 Task: AddAyush98111@gmail.com as Team Member of Scrum Project Project0000000017 in Jira. AddMailaustralia7@gmail.com as Team Member of Scrum Project Project0000000017 in Jira. AddVinnyoffice2@gmail.com as Team Member of Scrum Project Project0000000018 in Jira. AddCarxxstreet791@gmail.com as Team Member of Scrum Project Project0000000018 in Jira. AssignAyush98111@gmail.com as Project Lead of Scrum Project Project0000000017 in Jira
Action: Mouse moved to (409, 275)
Screenshot: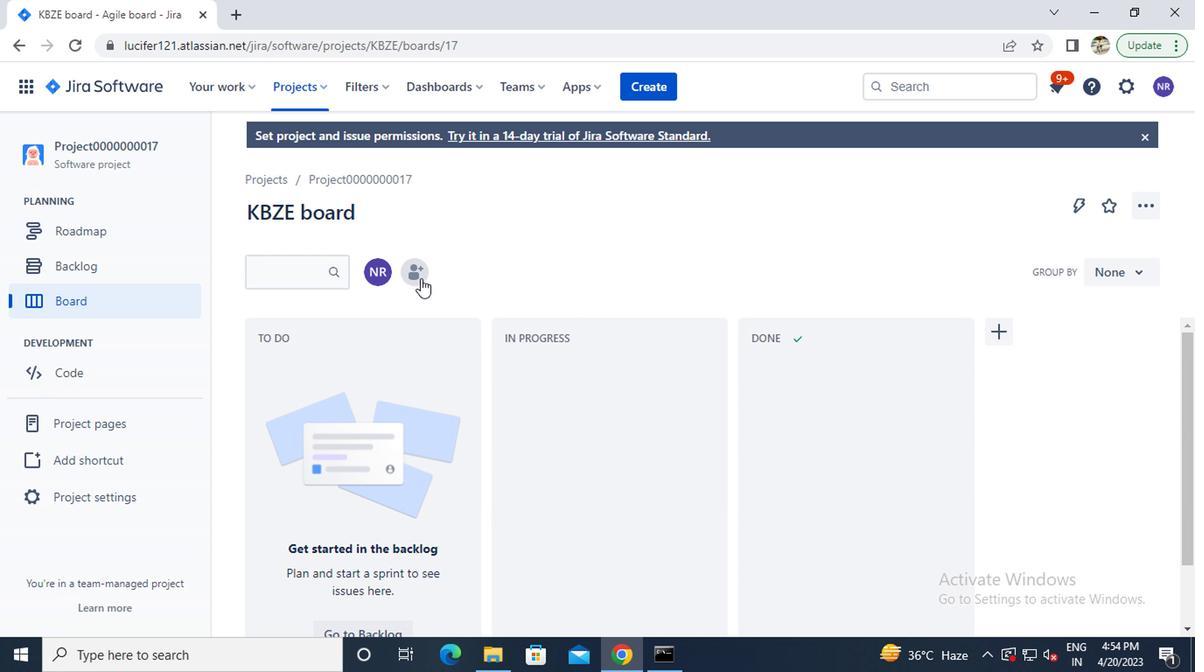 
Action: Mouse pressed left at (409, 275)
Screenshot: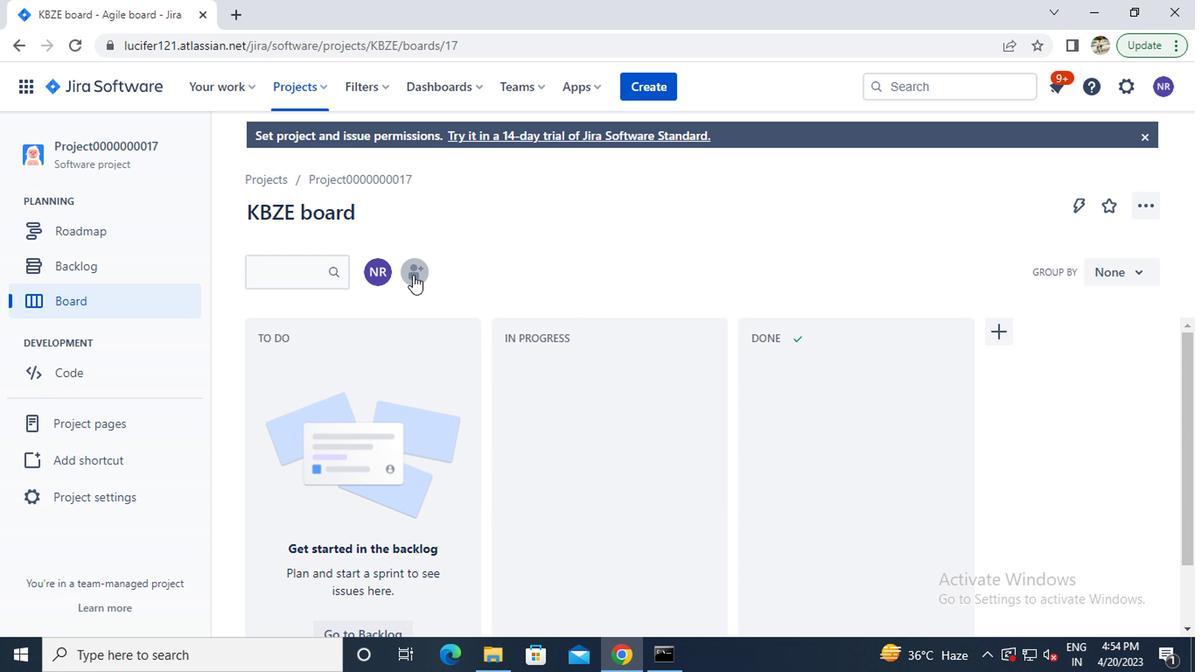 
Action: Mouse moved to (468, 193)
Screenshot: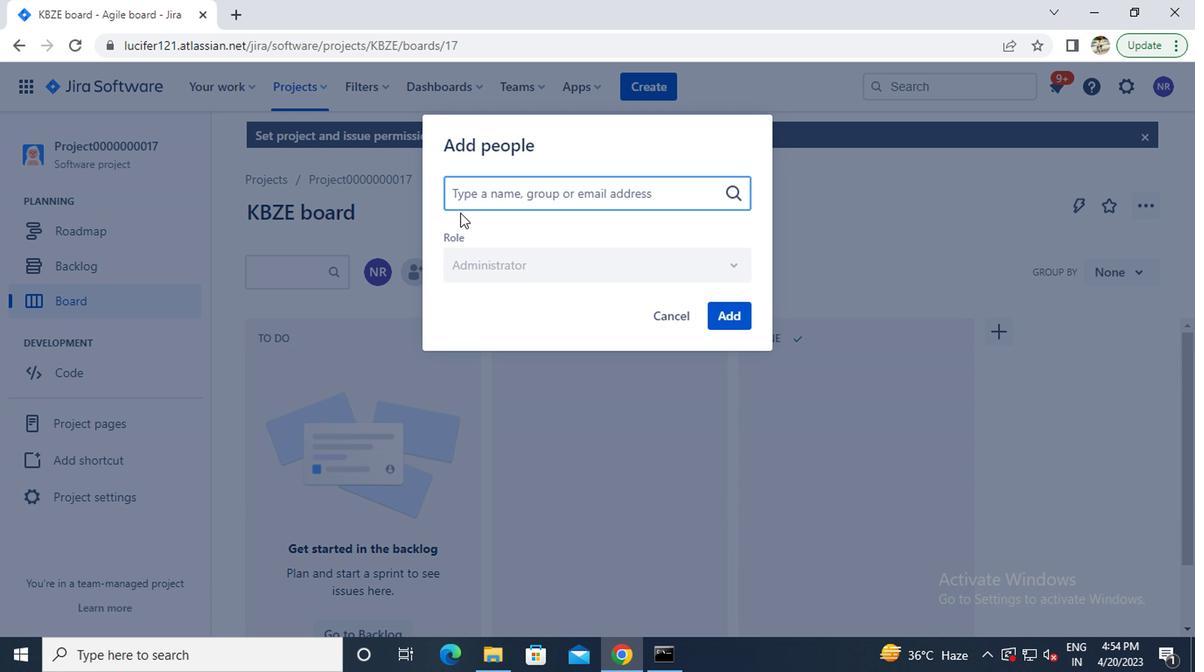 
Action: Key pressed <Key.caps_lock>a<Key.caps_lock>y
Screenshot: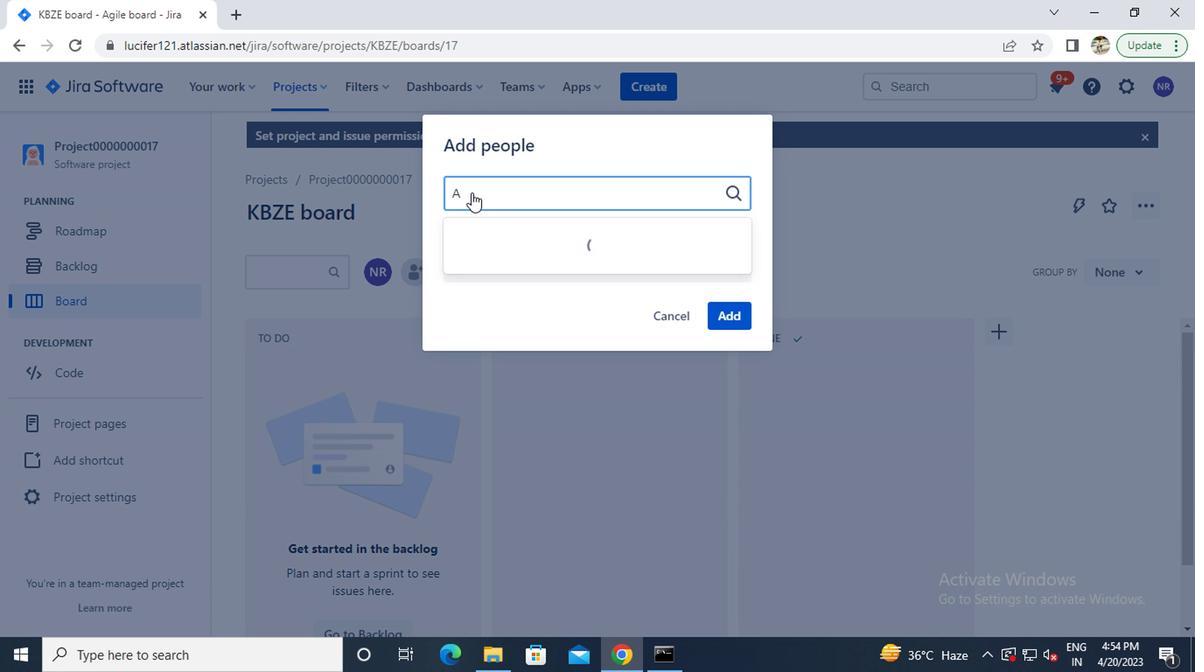 
Action: Mouse moved to (488, 231)
Screenshot: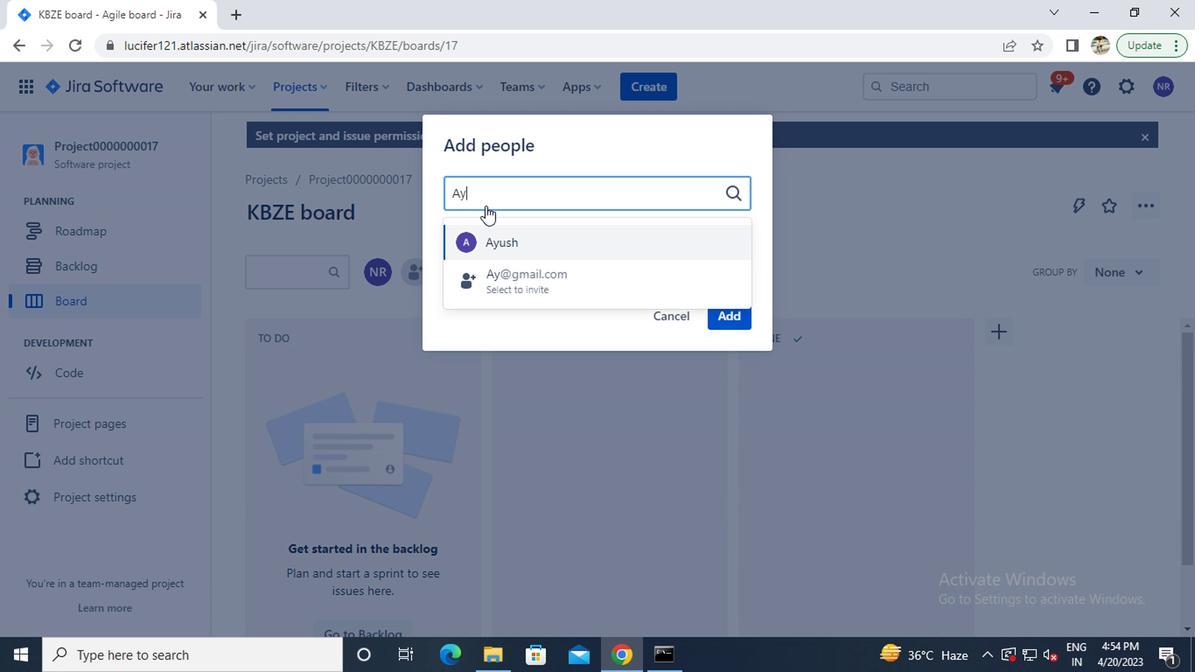 
Action: Mouse pressed left at (488, 231)
Screenshot: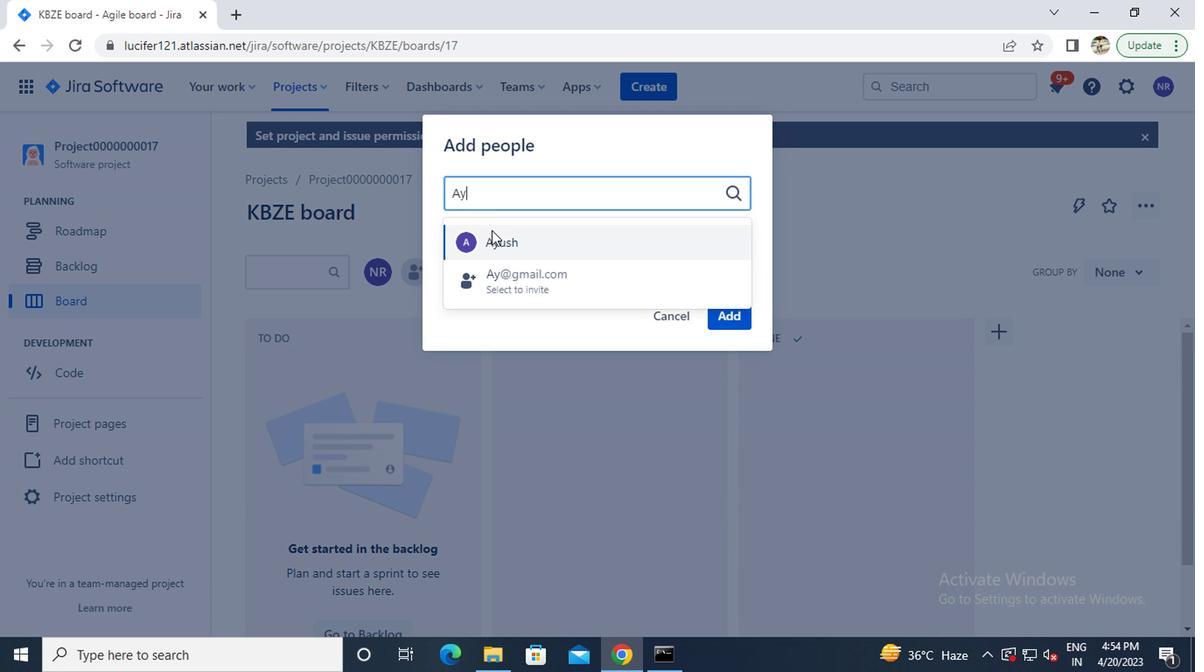 
Action: Key pressed <Key.caps_lock>m<Key.caps_lock>ail
Screenshot: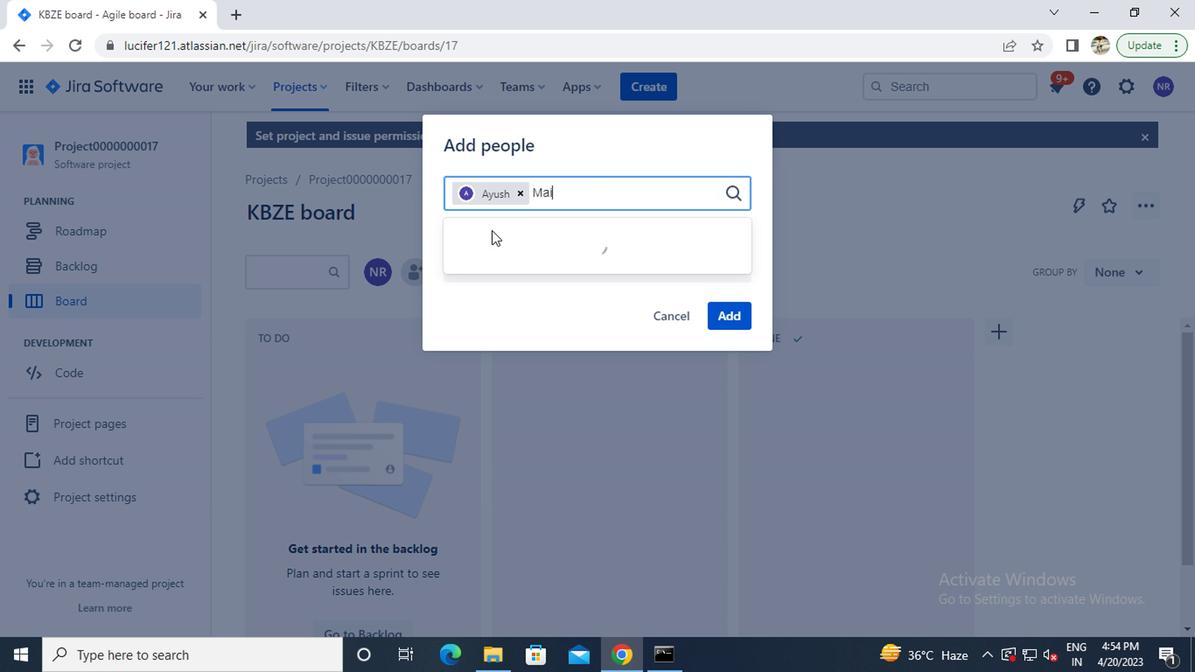 
Action: Mouse moved to (502, 270)
Screenshot: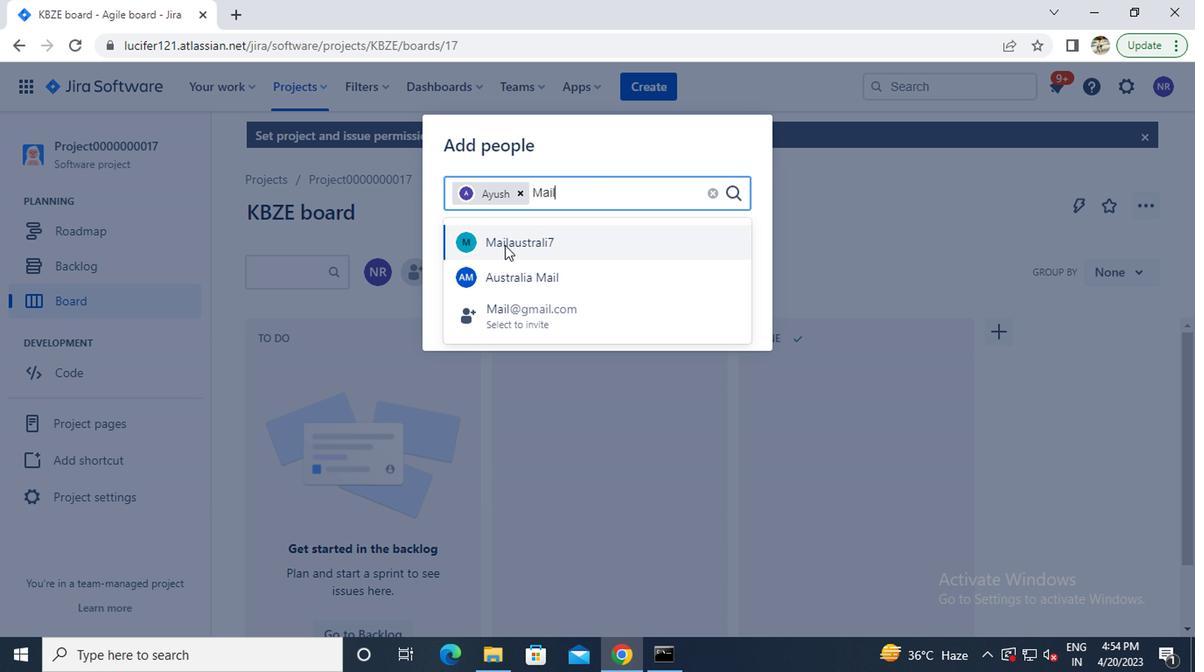 
Action: Mouse pressed left at (502, 270)
Screenshot: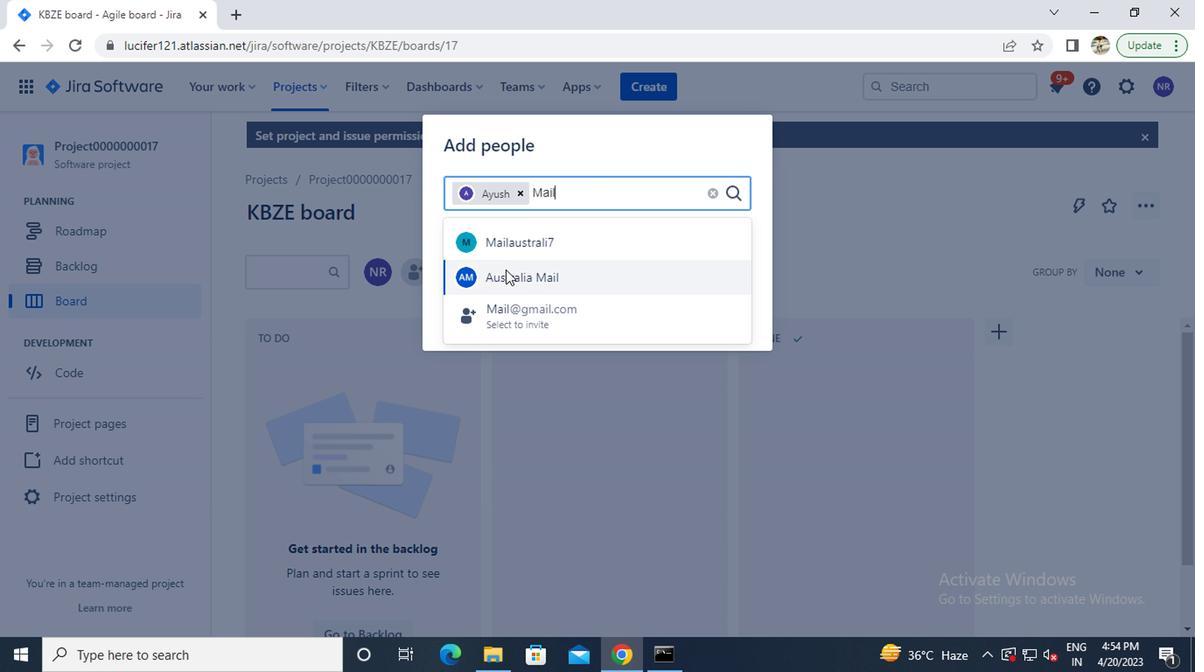 
Action: Mouse moved to (720, 334)
Screenshot: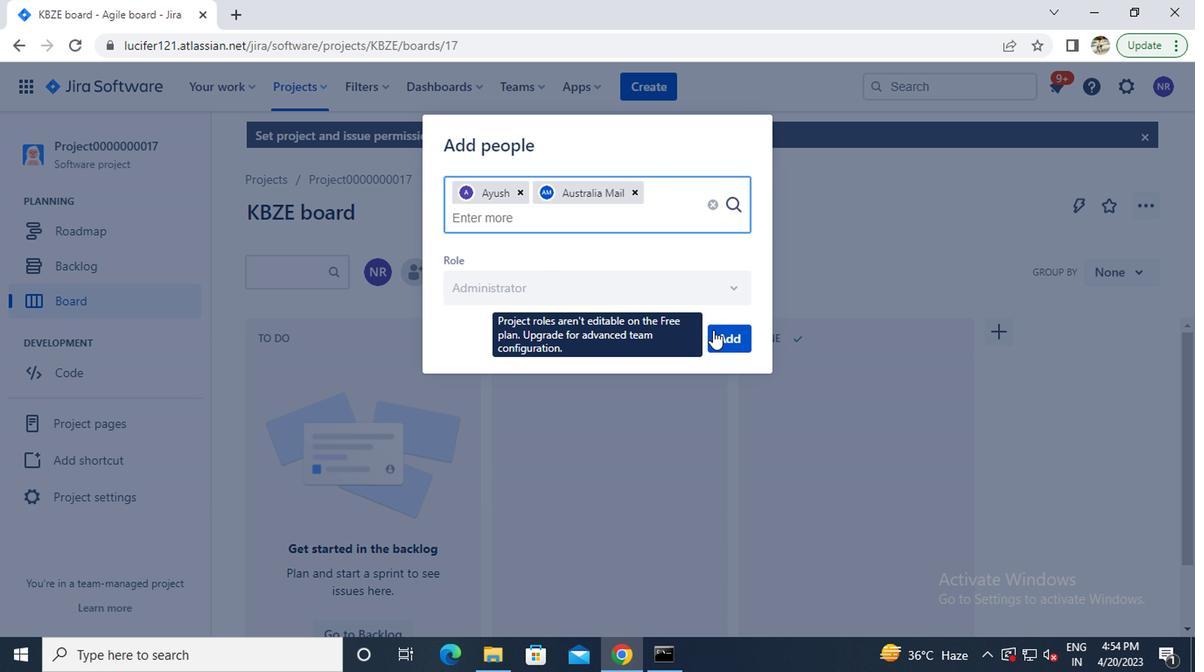 
Action: Mouse pressed left at (720, 334)
Screenshot: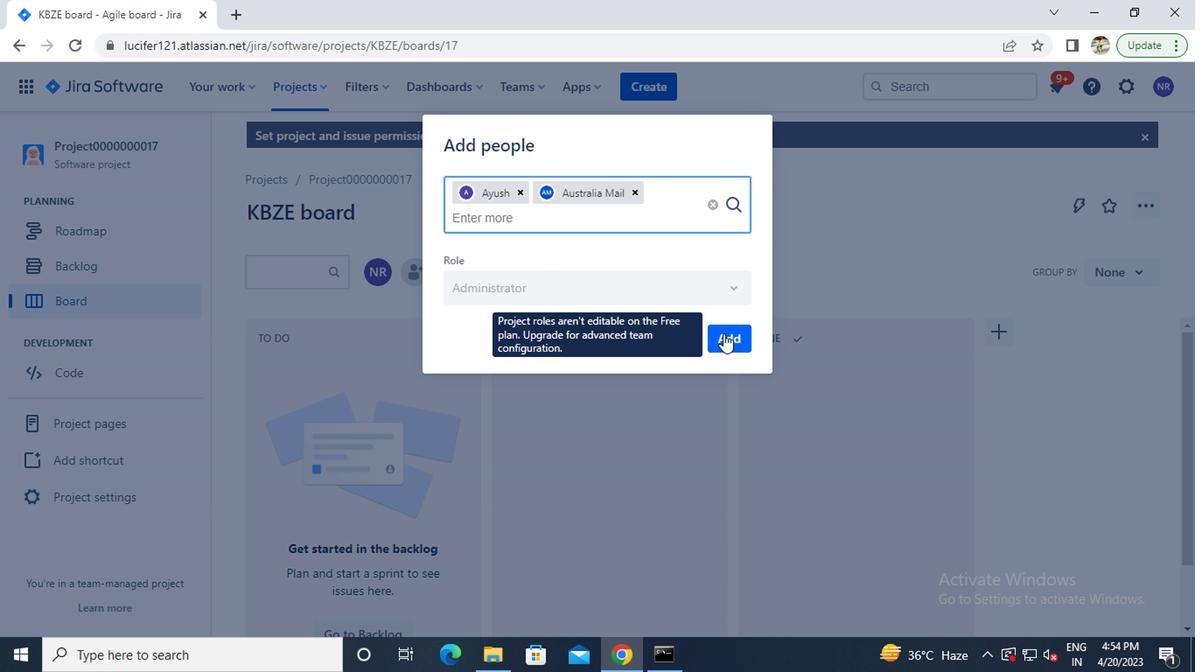 
Action: Mouse moved to (315, 85)
Screenshot: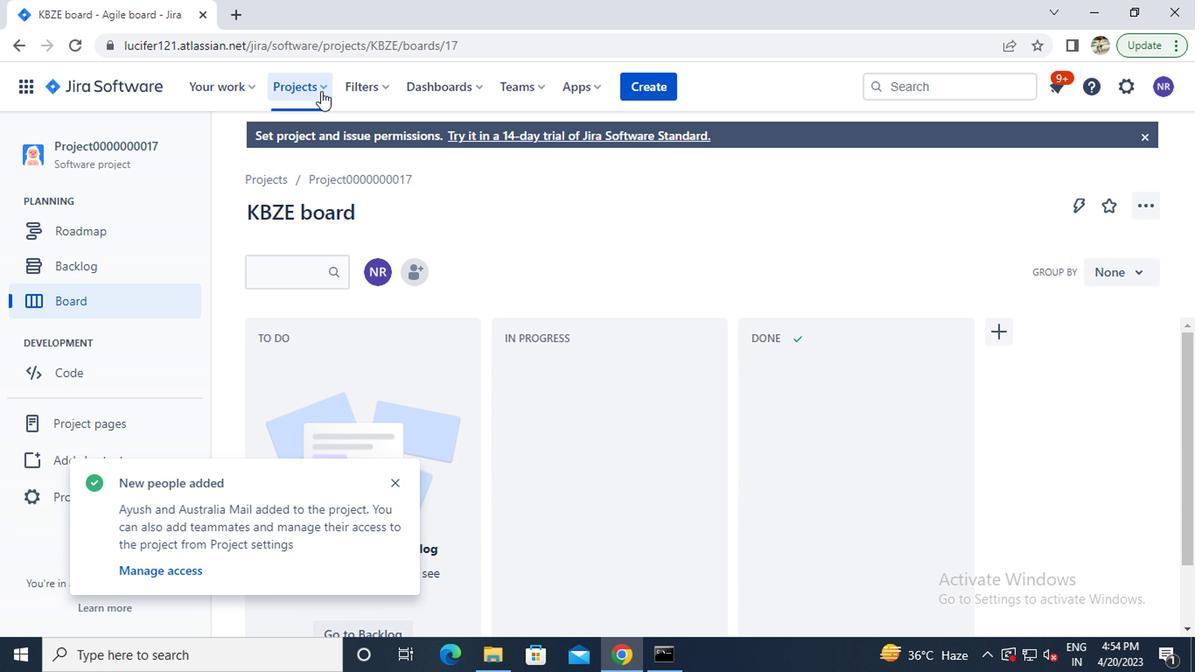 
Action: Mouse pressed left at (315, 85)
Screenshot: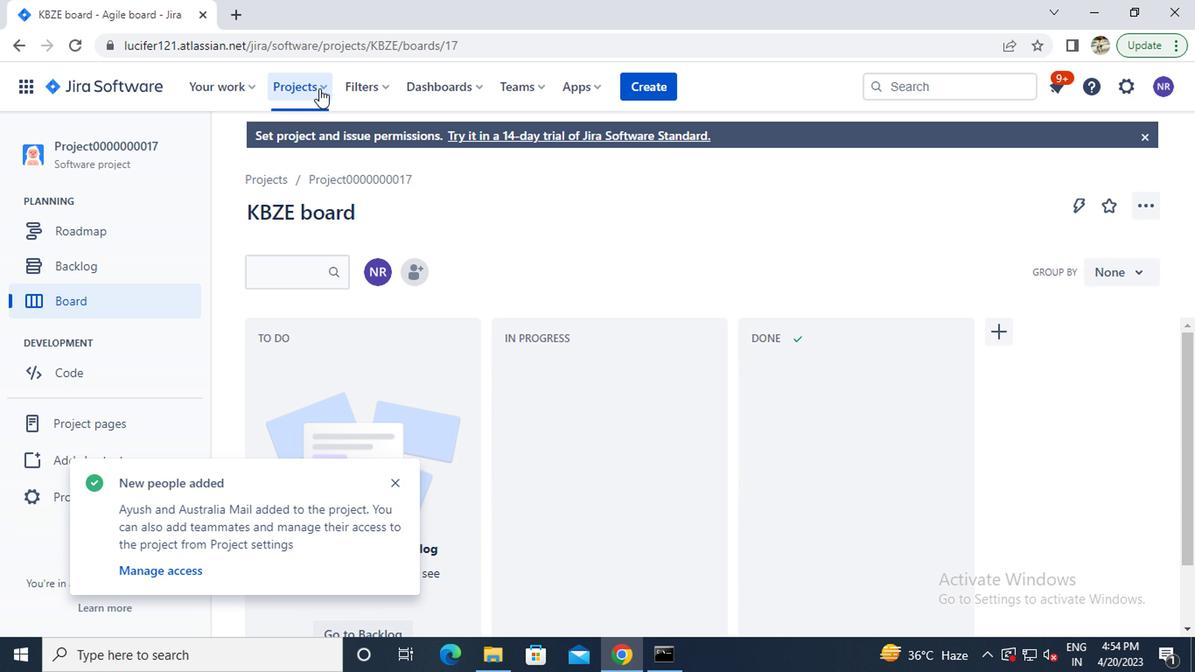 
Action: Mouse moved to (359, 198)
Screenshot: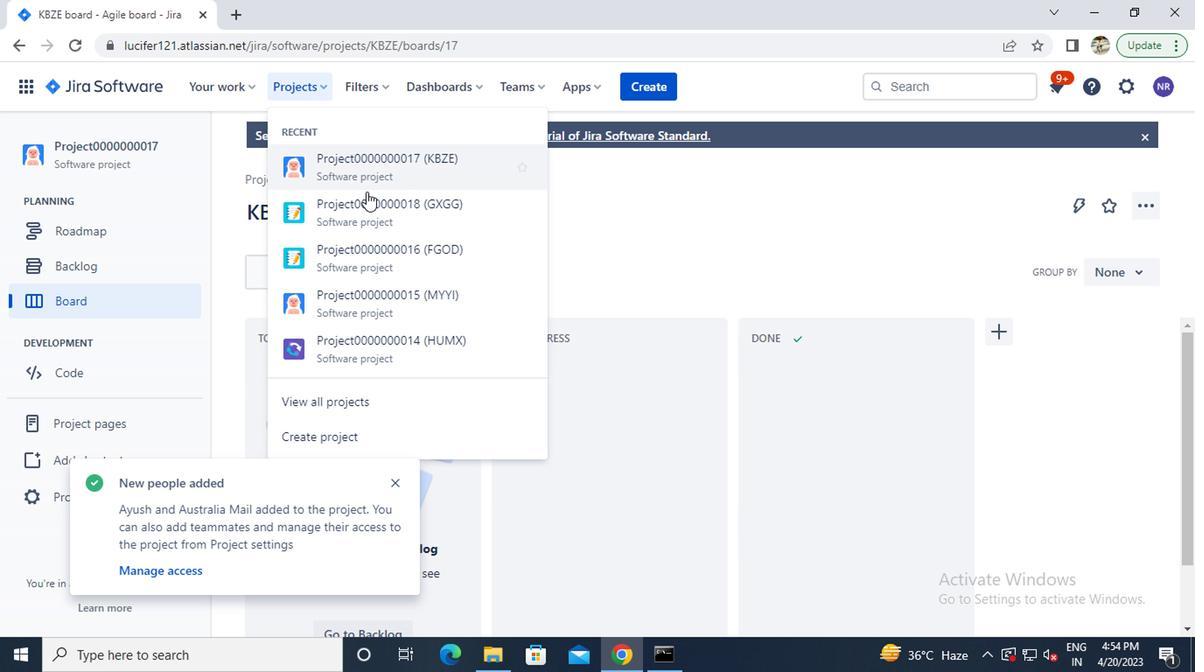 
Action: Mouse pressed left at (359, 198)
Screenshot: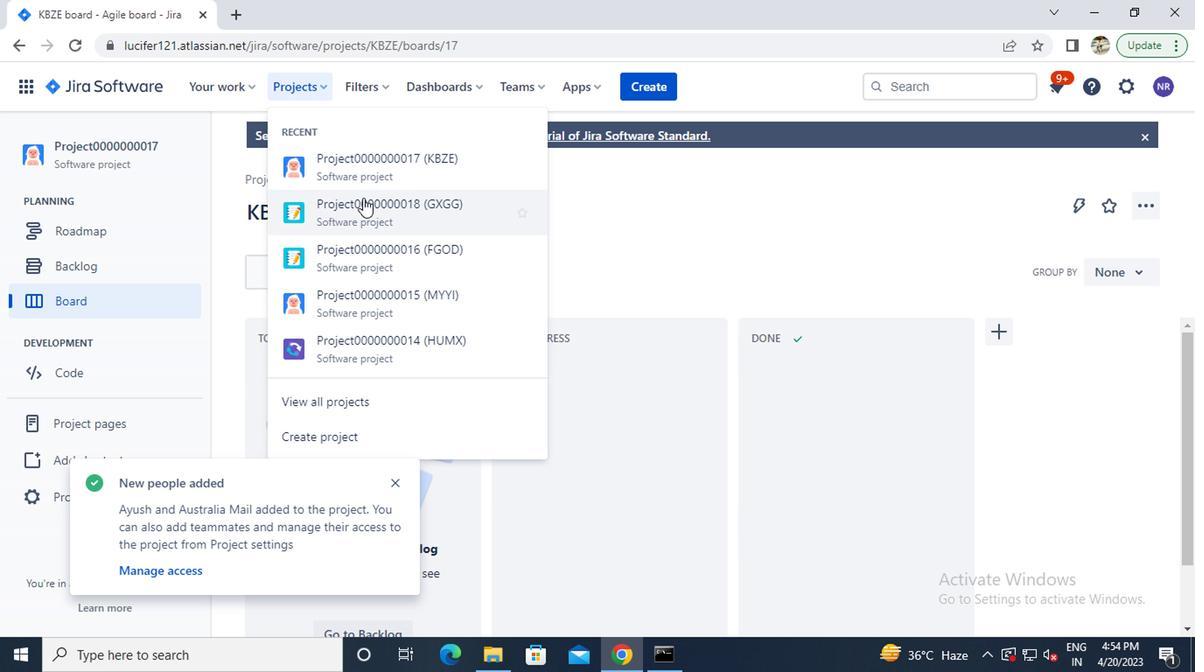 
Action: Mouse moved to (404, 274)
Screenshot: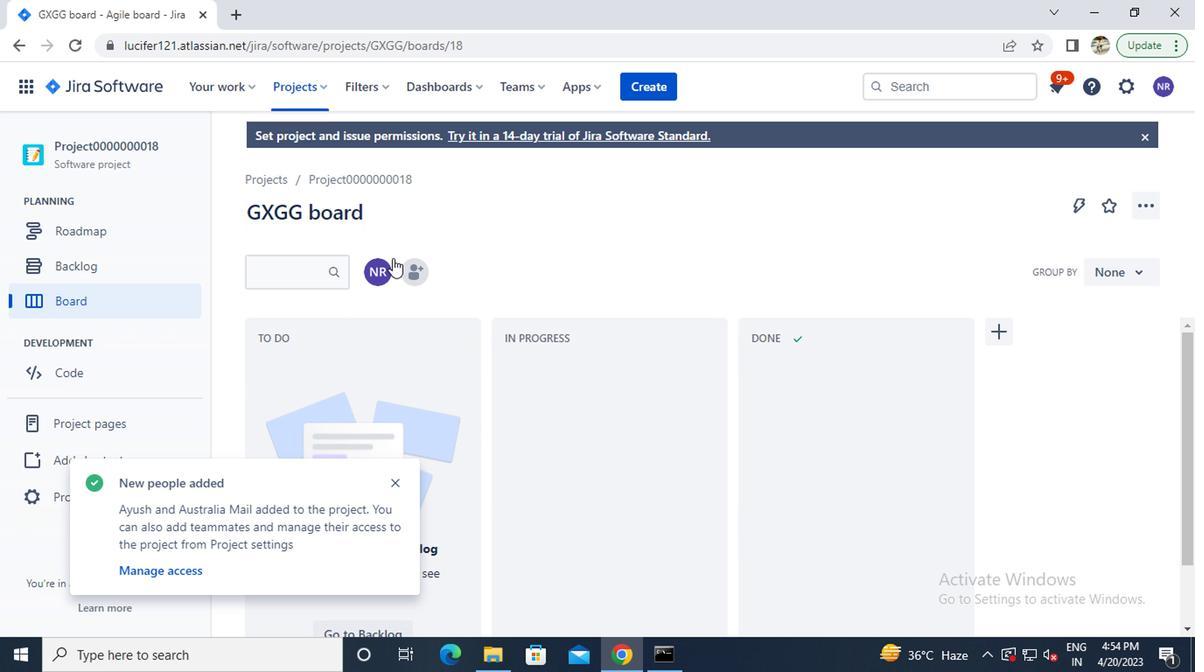 
Action: Mouse pressed left at (404, 274)
Screenshot: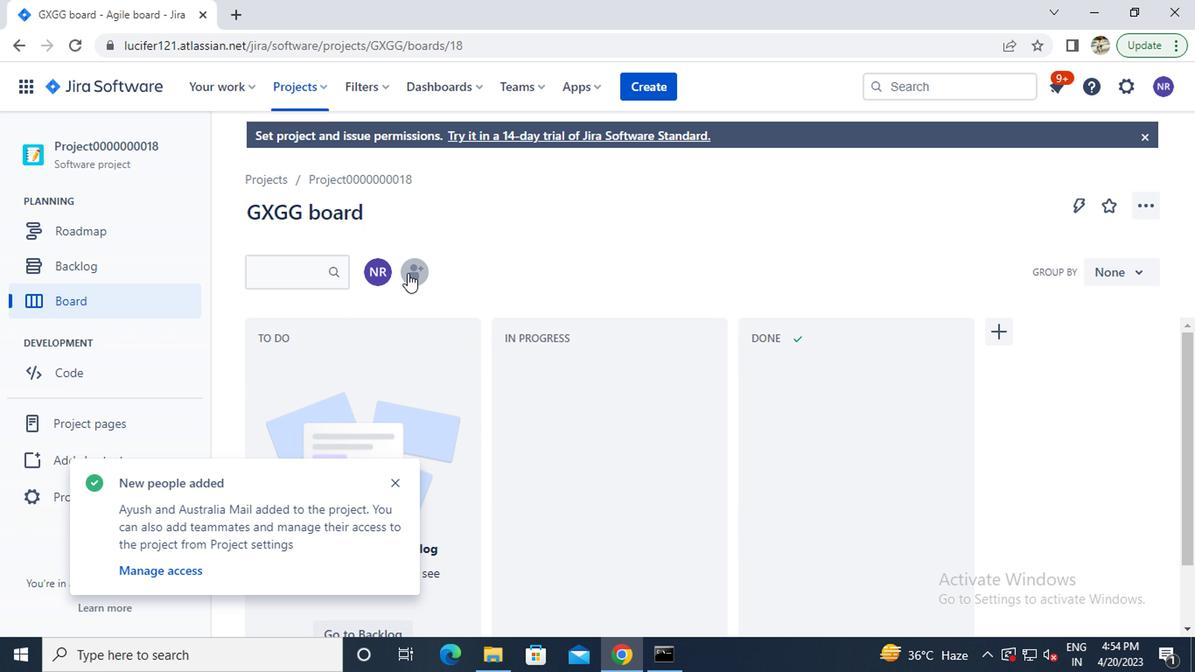 
Action: Key pressed <Key.caps_lock>v<Key.caps_lock>inn
Screenshot: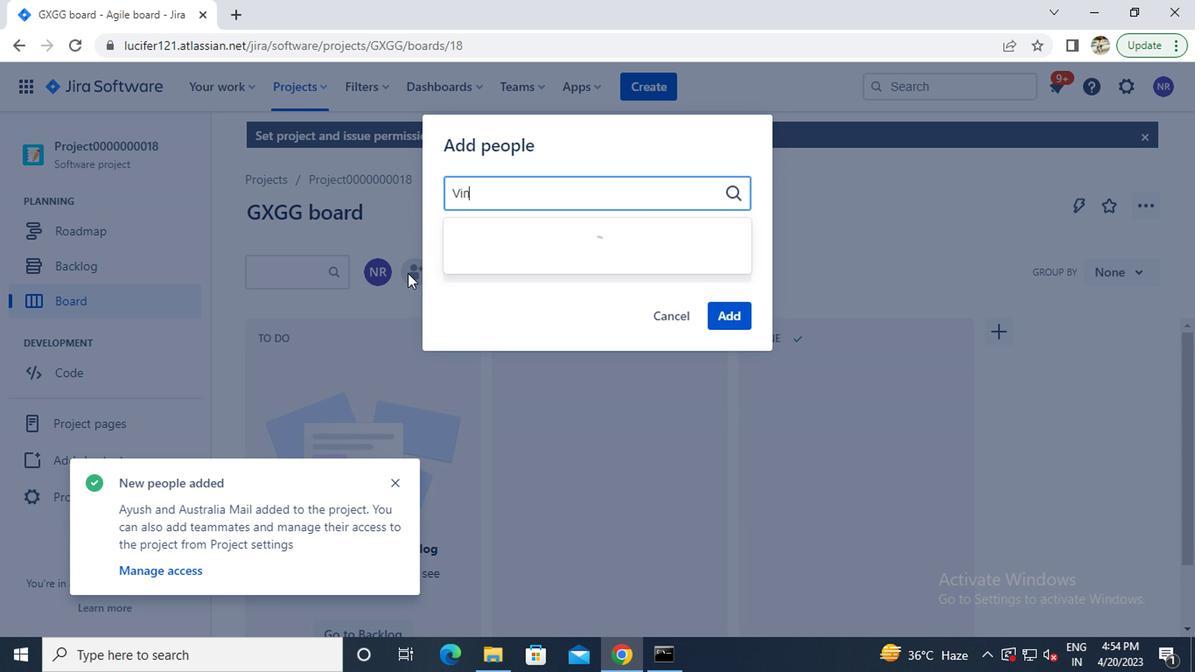 
Action: Mouse moved to (502, 246)
Screenshot: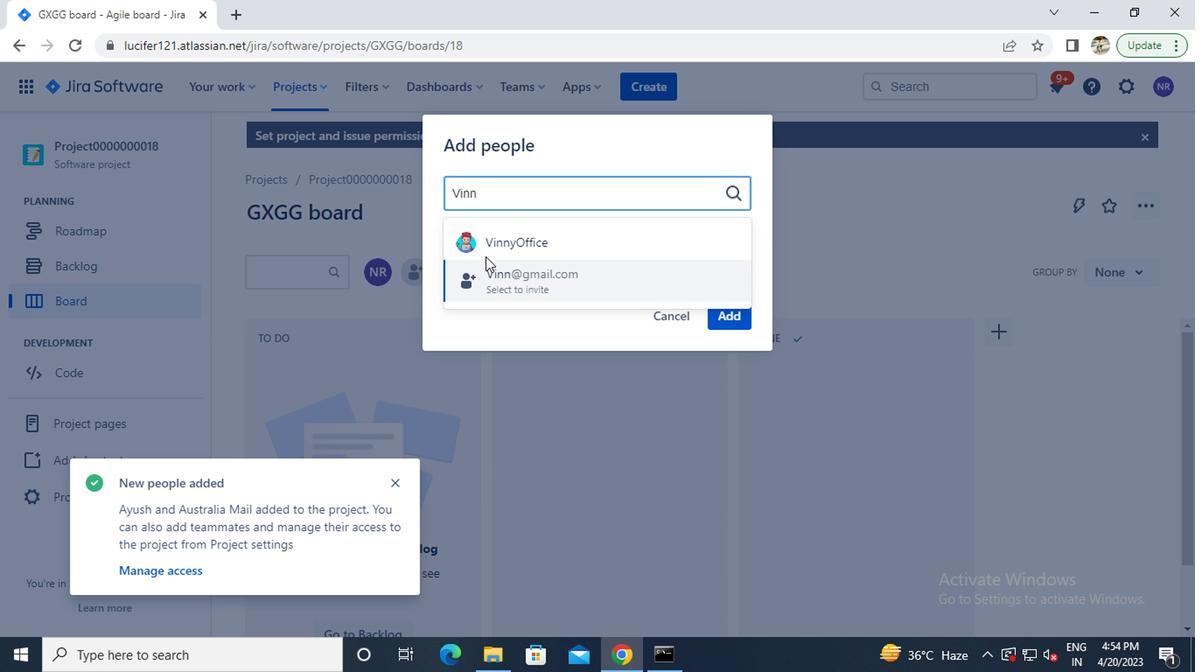 
Action: Mouse pressed left at (502, 246)
Screenshot: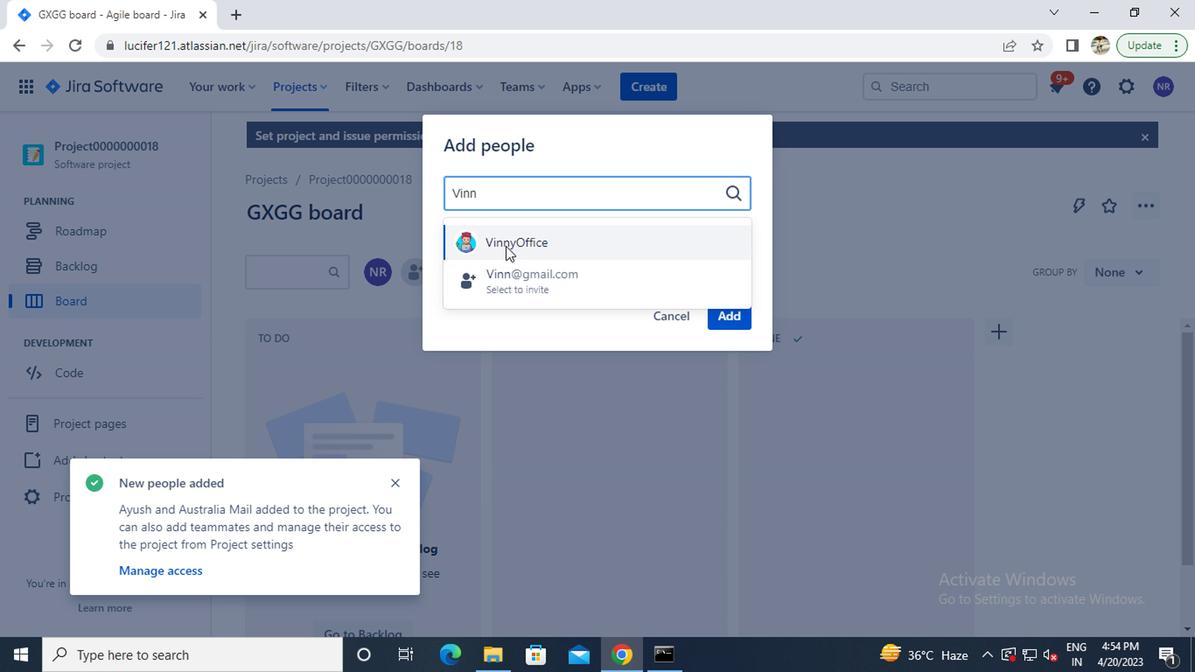 
Action: Key pressed <Key.caps_lock>c<Key.caps_lock>ar
Screenshot: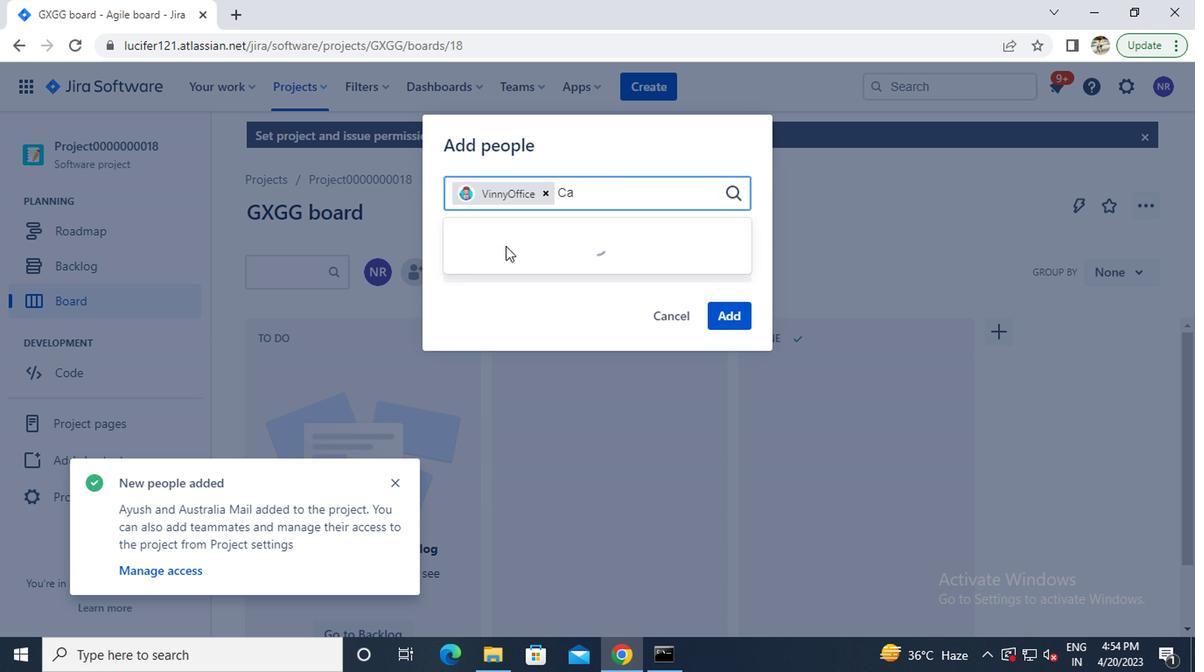 
Action: Mouse moved to (503, 236)
Screenshot: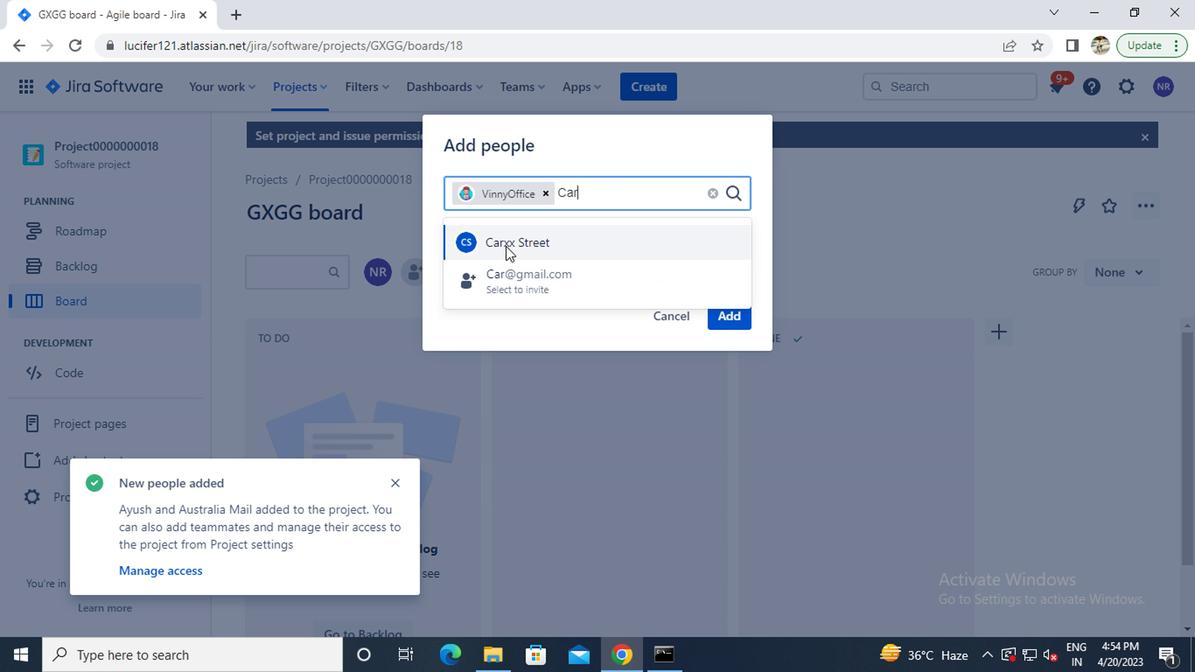 
Action: Mouse pressed left at (503, 236)
Screenshot: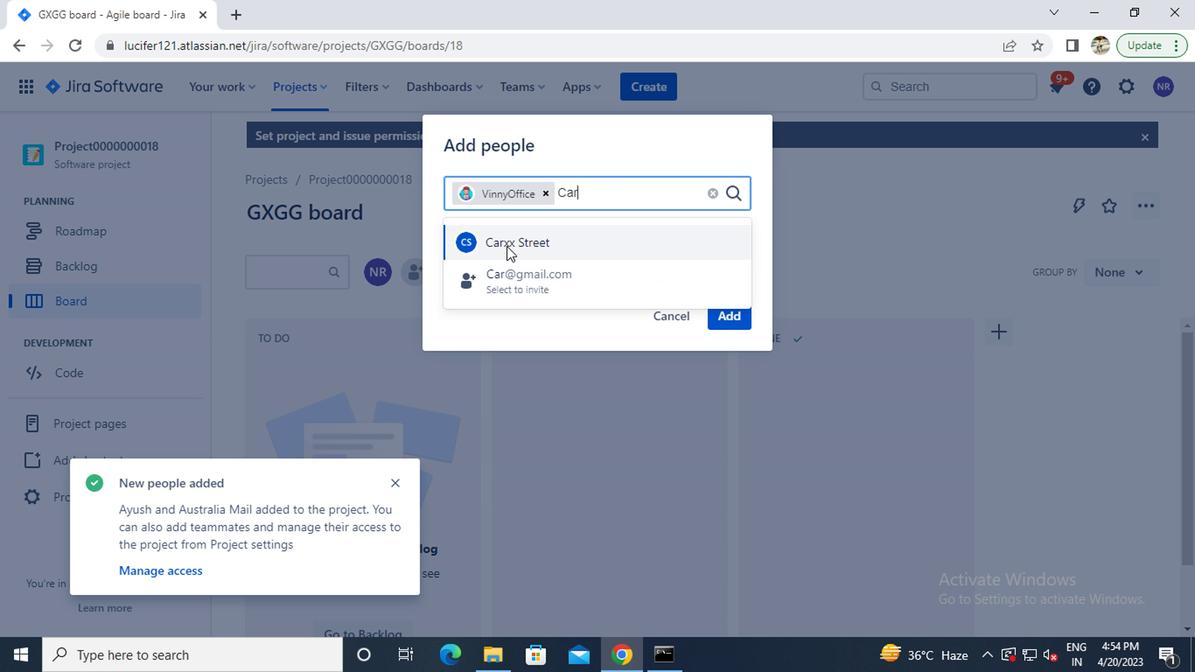 
Action: Mouse moved to (721, 341)
Screenshot: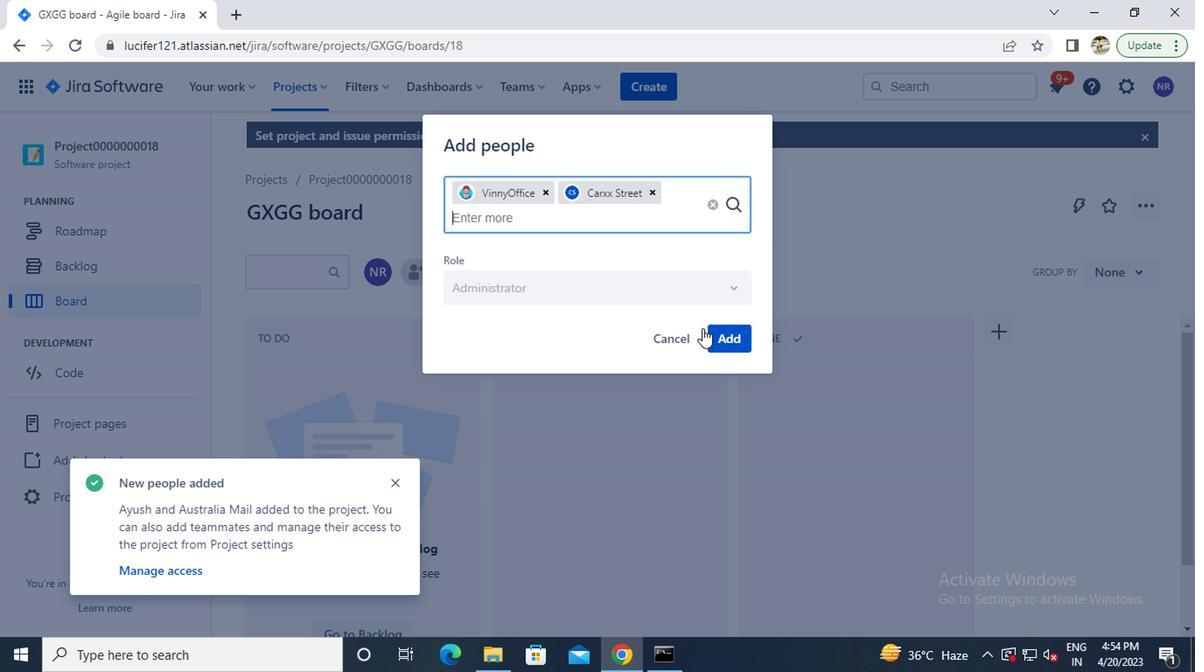 
Action: Mouse pressed left at (721, 341)
Screenshot: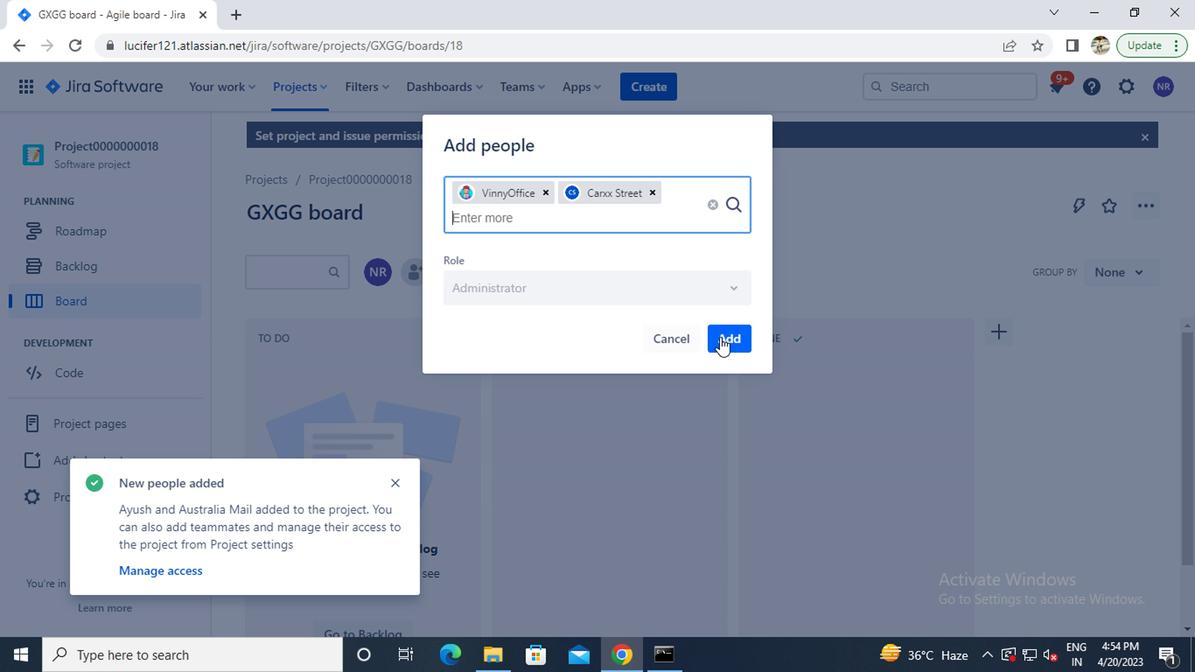 
Action: Mouse moved to (291, 89)
Screenshot: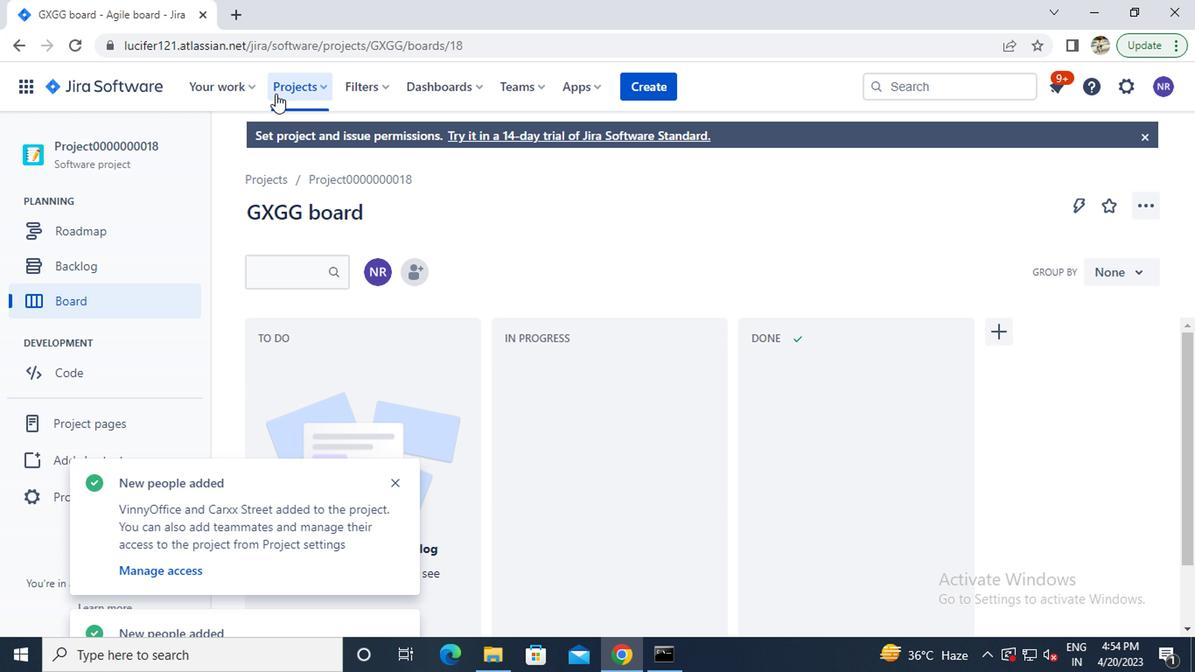 
Action: Mouse pressed left at (291, 89)
Screenshot: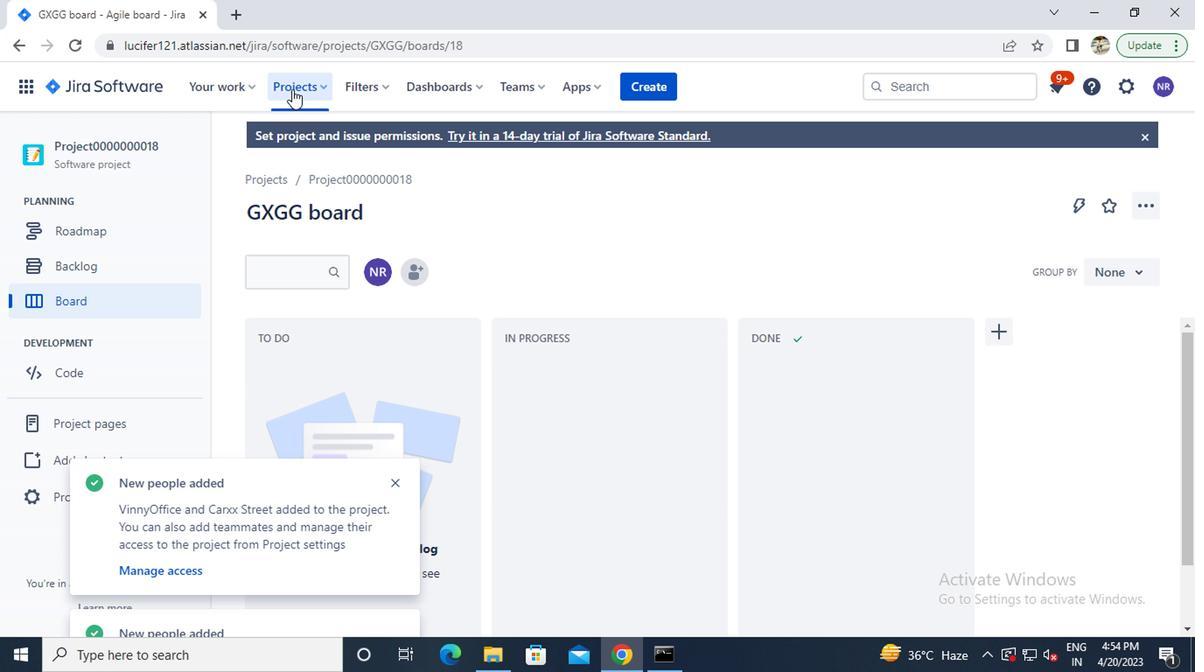 
Action: Mouse moved to (334, 204)
Screenshot: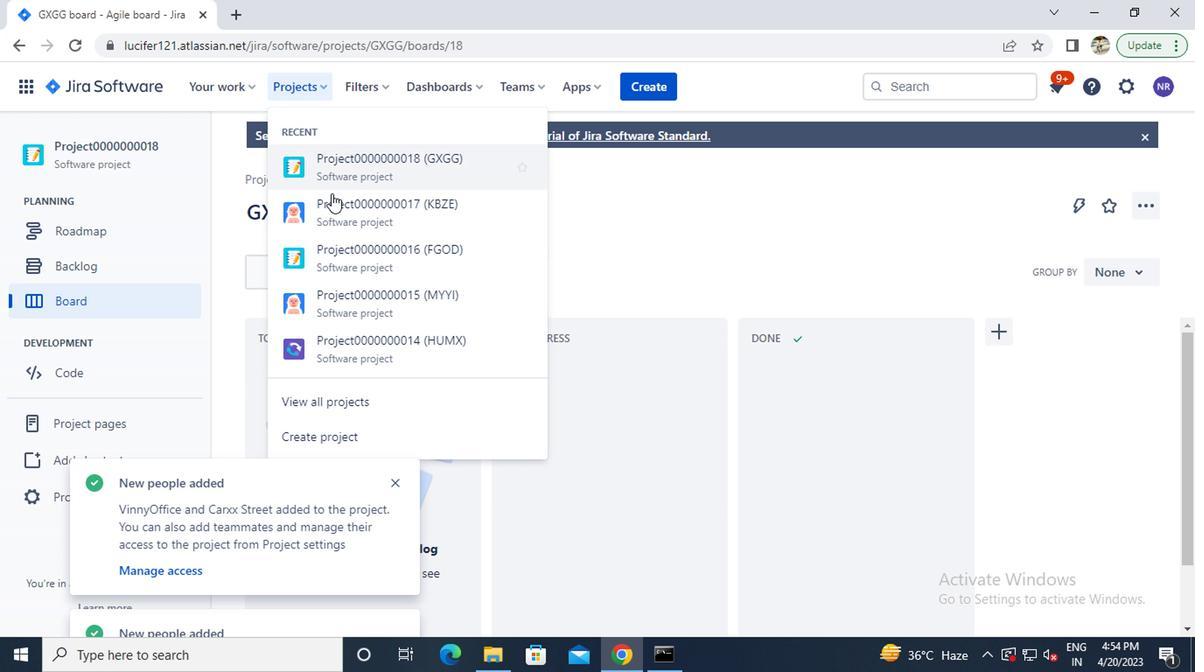 
Action: Mouse pressed left at (334, 204)
Screenshot: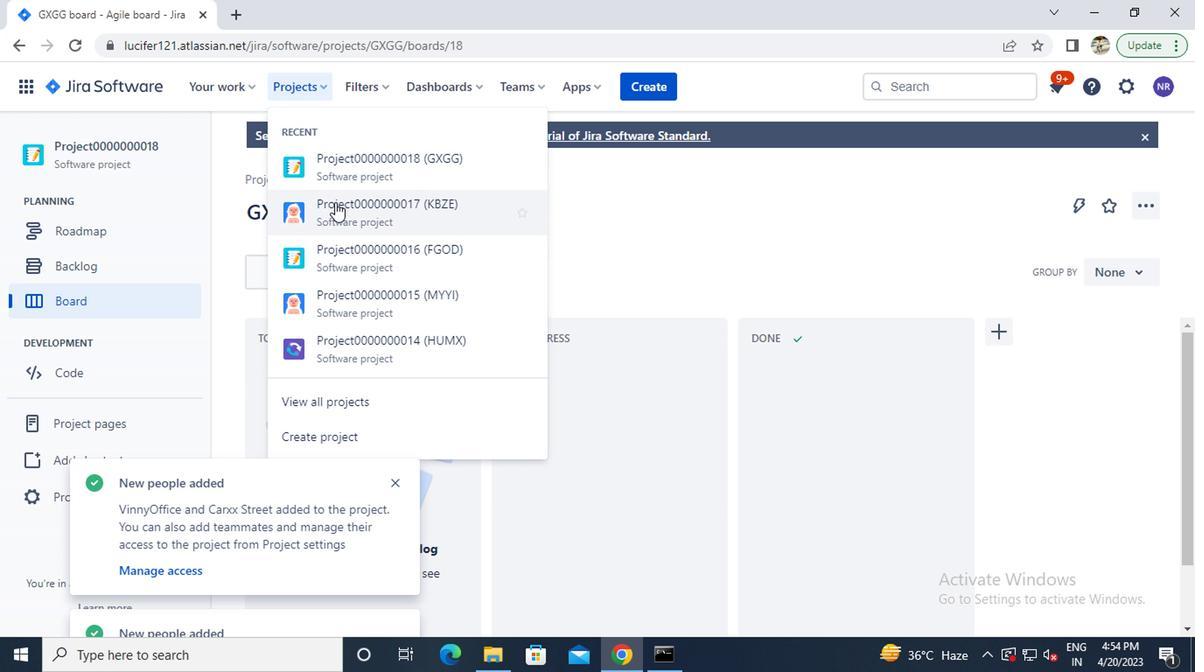 
Action: Mouse moved to (51, 495)
Screenshot: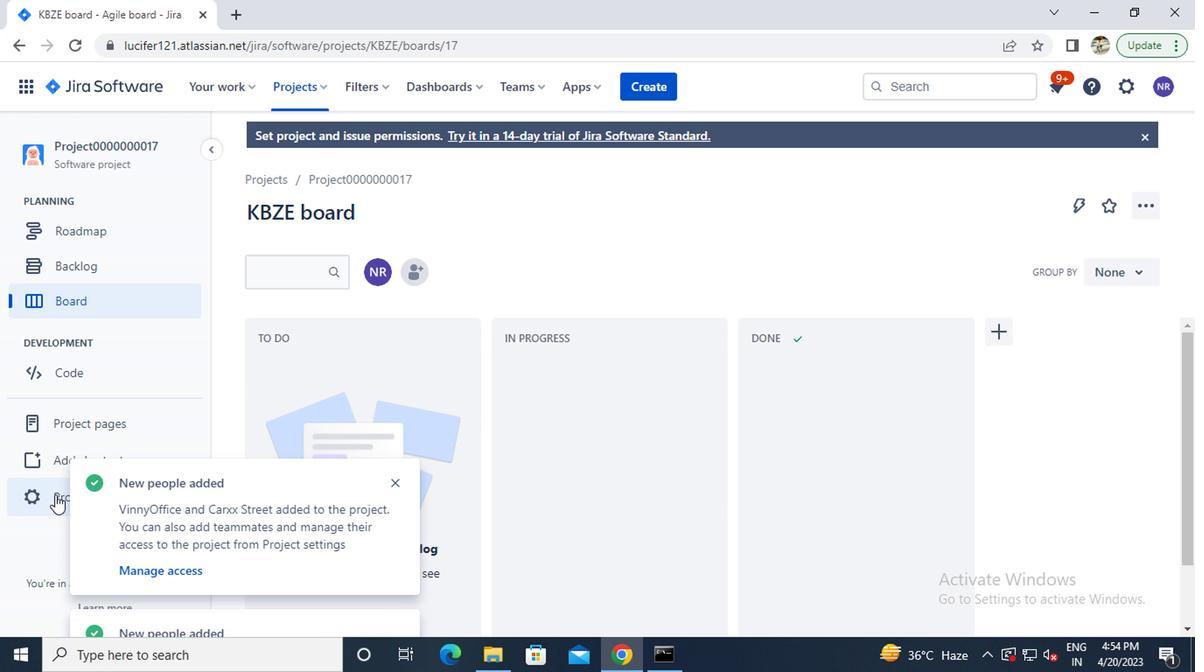 
Action: Mouse pressed left at (51, 495)
Screenshot: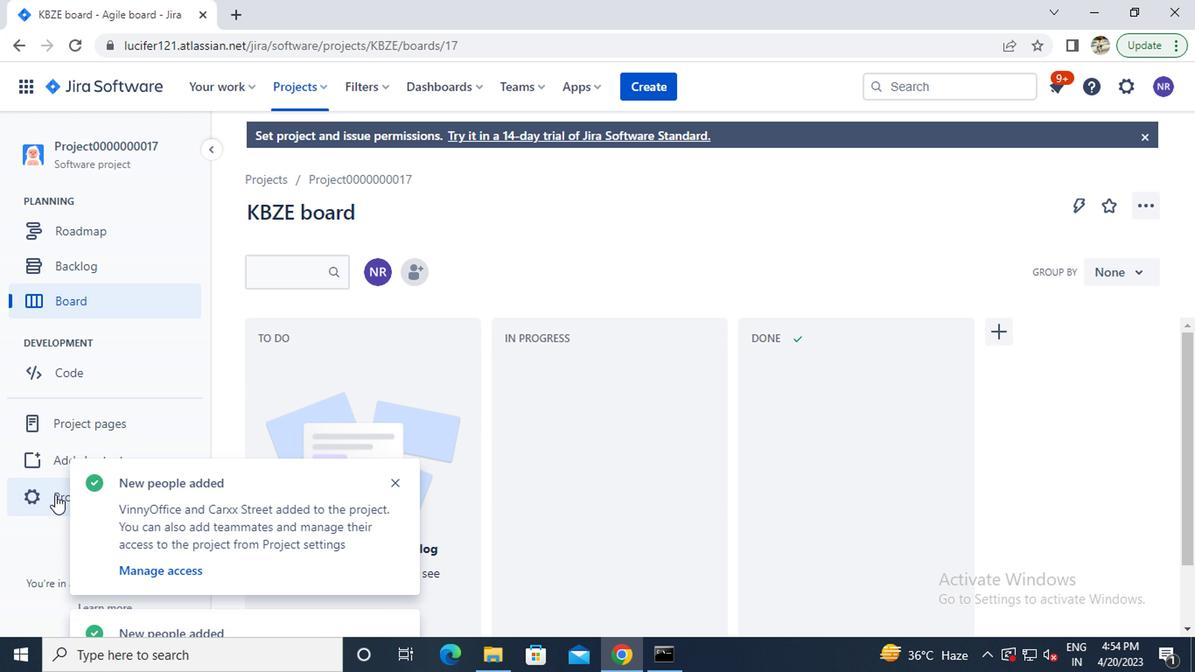 
Action: Mouse moved to (587, 439)
Screenshot: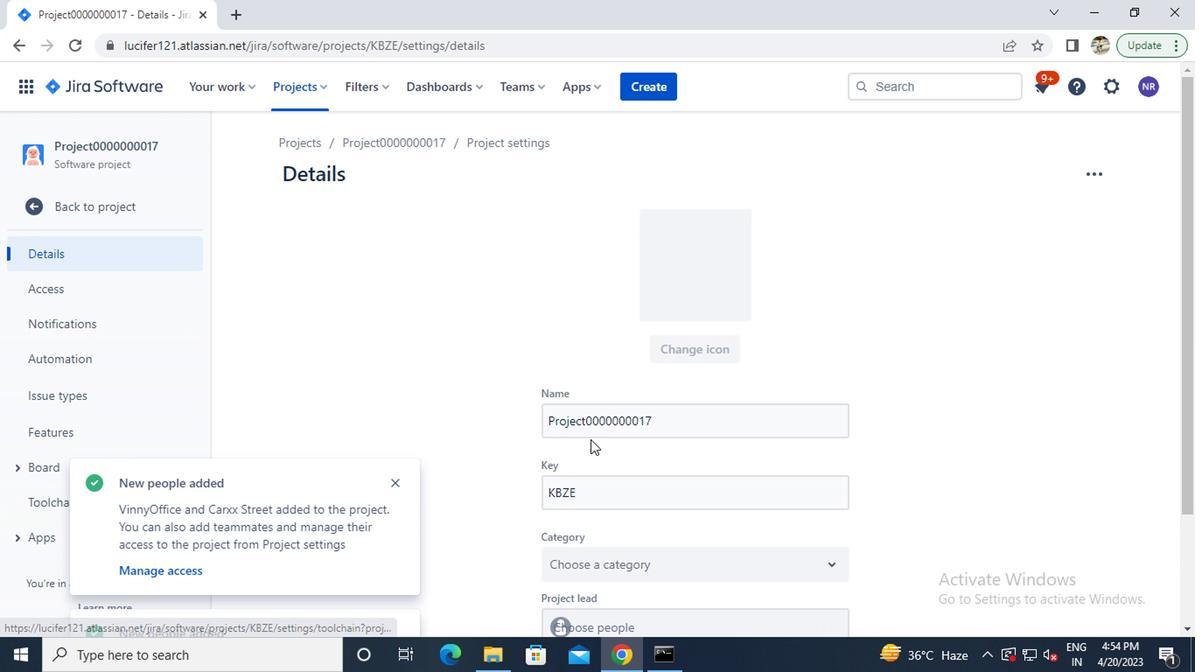 
Action: Mouse scrolled (587, 439) with delta (0, 0)
Screenshot: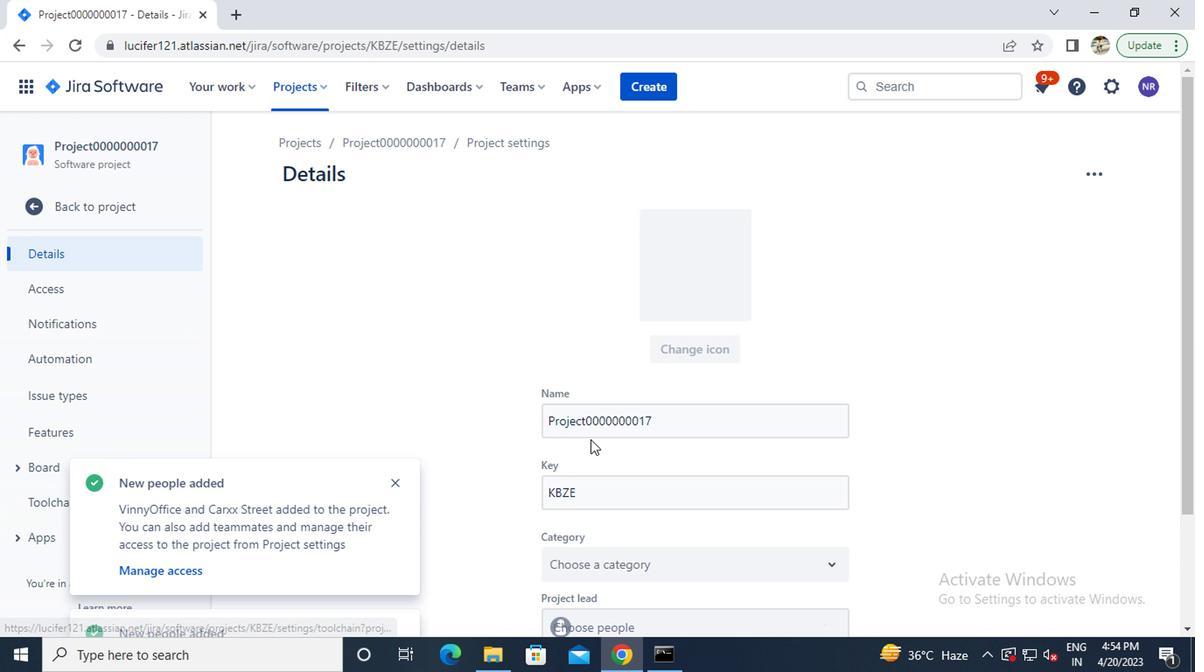 
Action: Mouse scrolled (587, 439) with delta (0, 0)
Screenshot: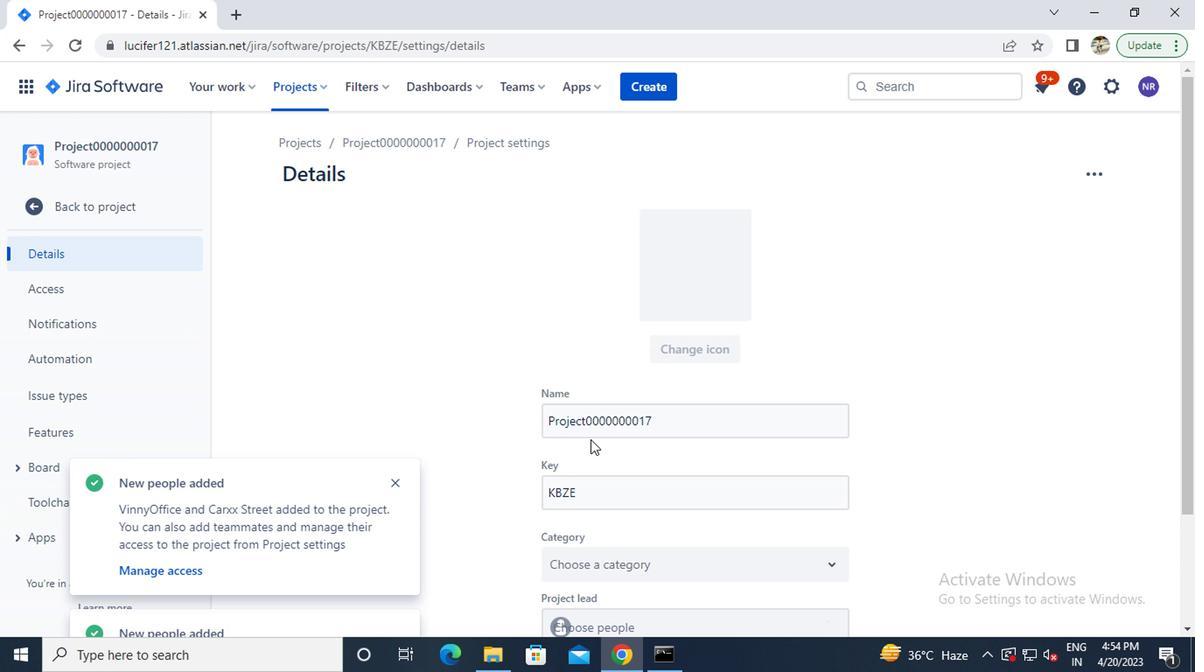 
Action: Mouse scrolled (587, 439) with delta (0, 0)
Screenshot: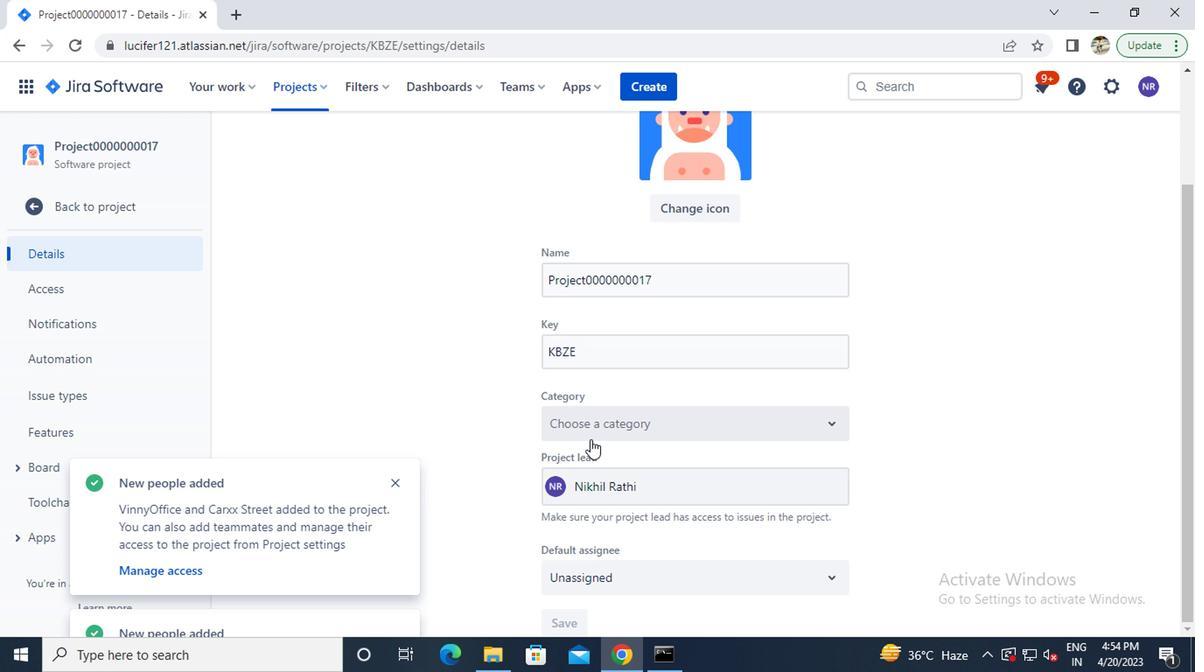
Action: Mouse moved to (592, 482)
Screenshot: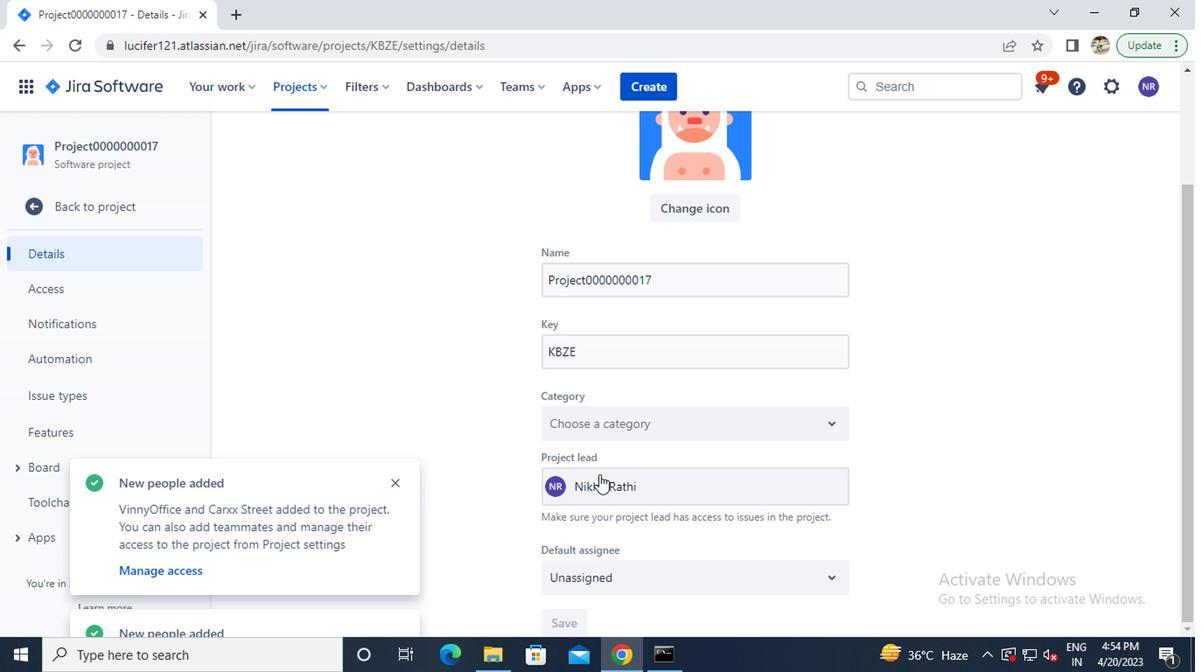 
Action: Mouse pressed left at (592, 482)
Screenshot: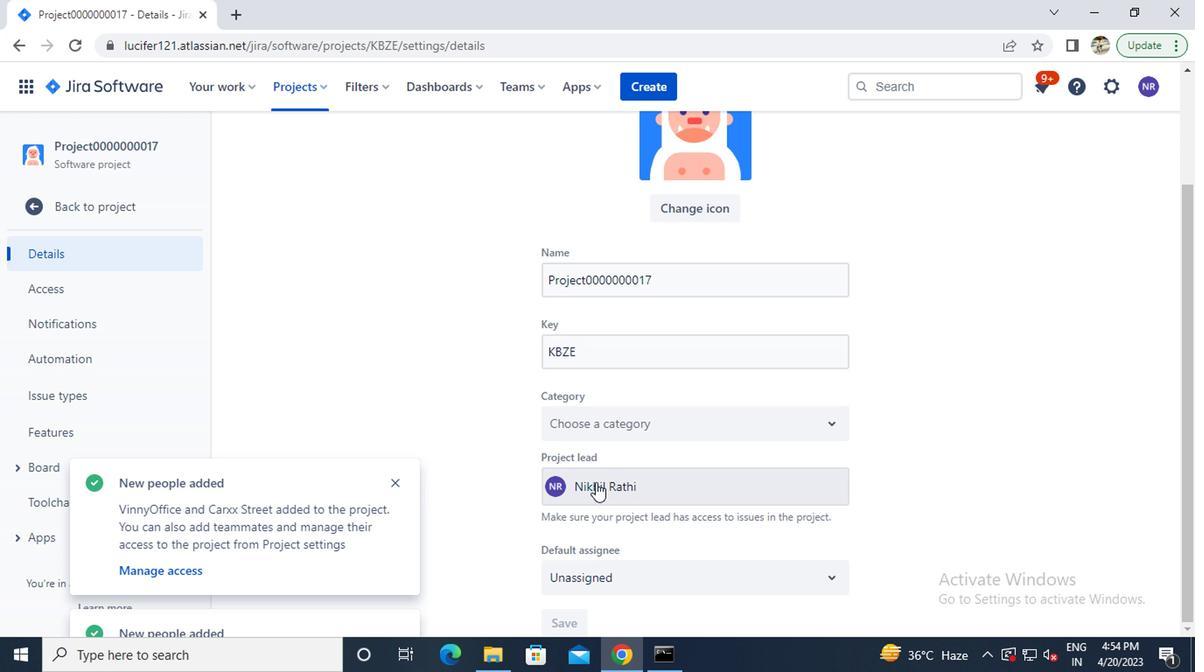 
Action: Mouse moved to (605, 315)
Screenshot: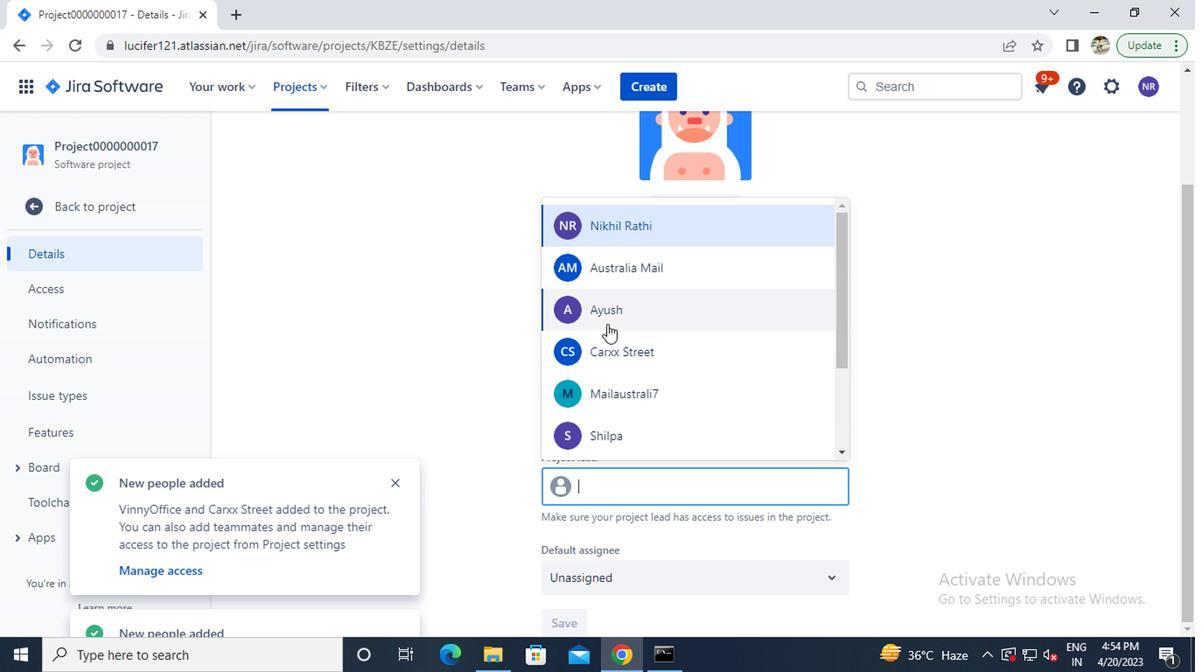 
Action: Mouse pressed left at (605, 315)
Screenshot: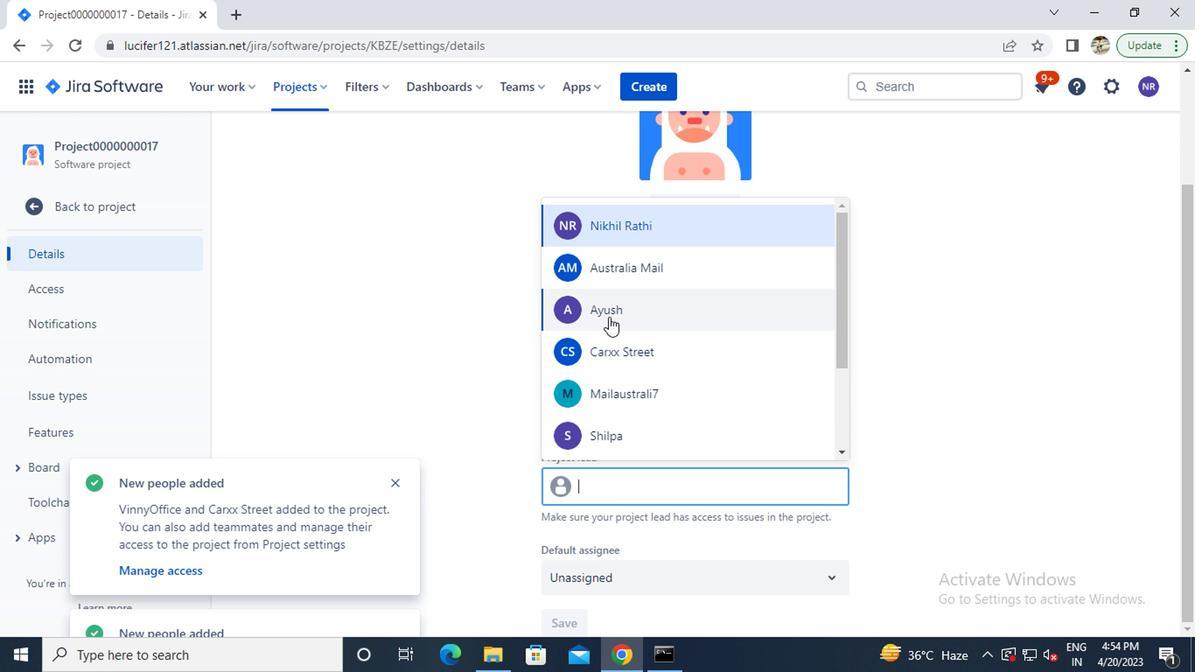 
Action: Mouse moved to (559, 616)
Screenshot: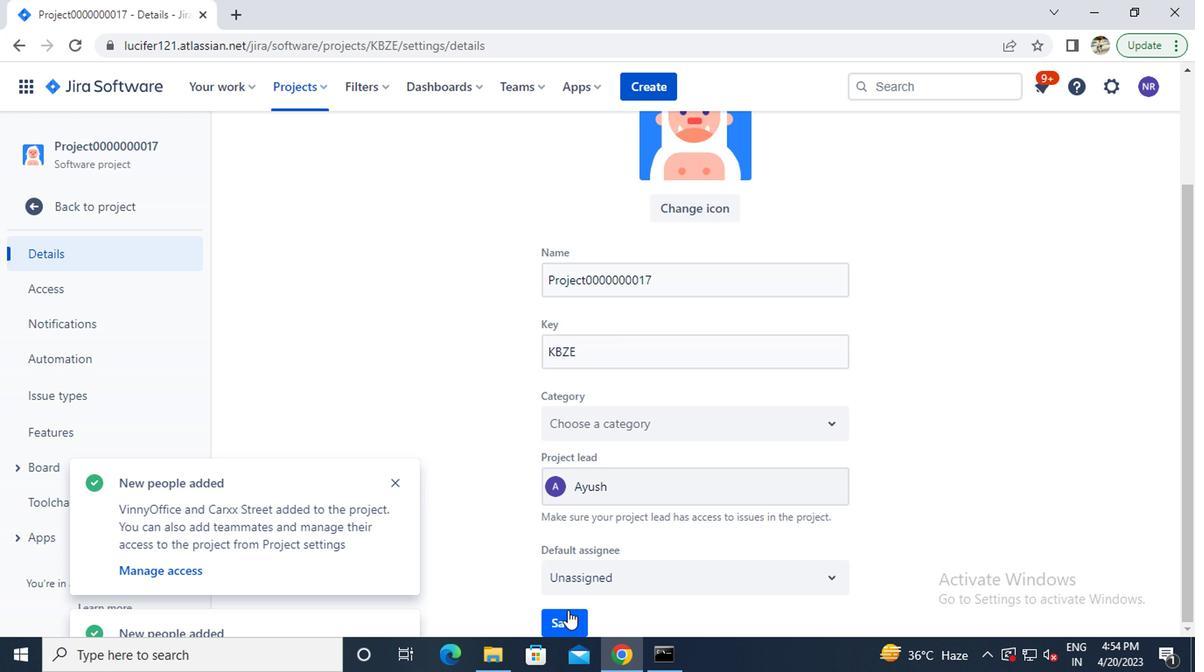 
Action: Mouse pressed left at (559, 616)
Screenshot: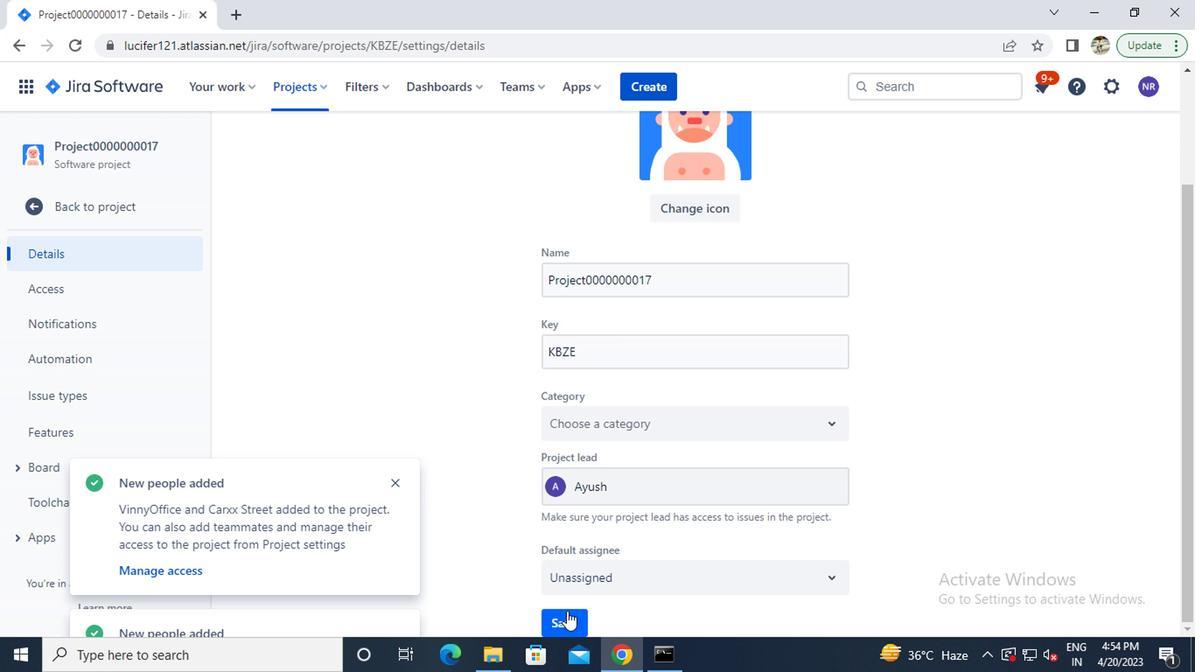 
